 Task: In Windows properties of general video settings, Change the custom aspect ratio to "16:11".
Action: Mouse moved to (113, 14)
Screenshot: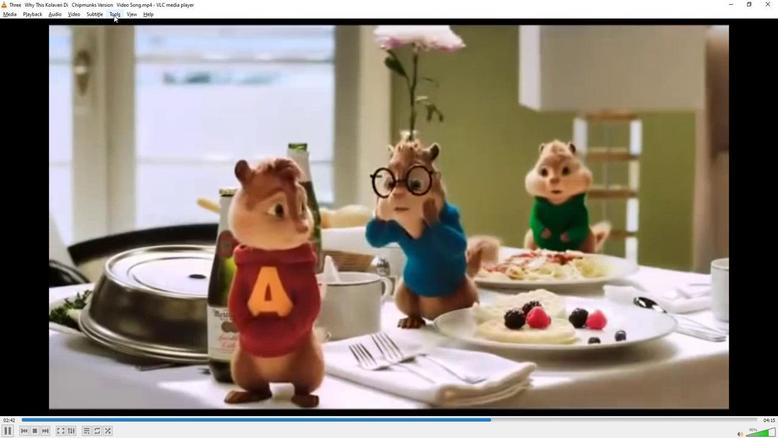 
Action: Mouse pressed left at (113, 14)
Screenshot: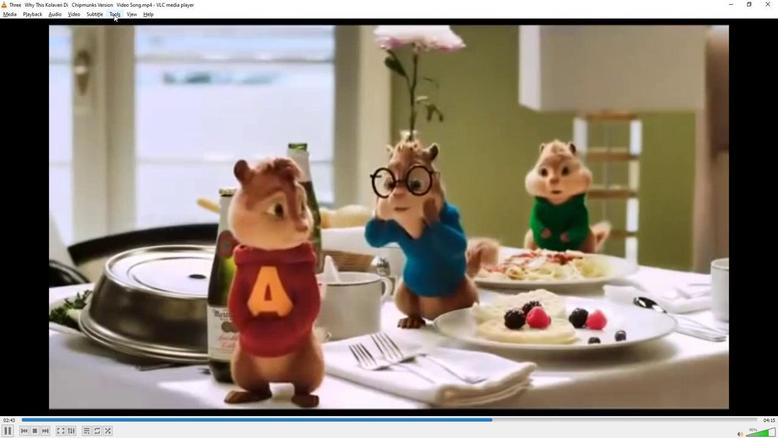
Action: Mouse moved to (135, 107)
Screenshot: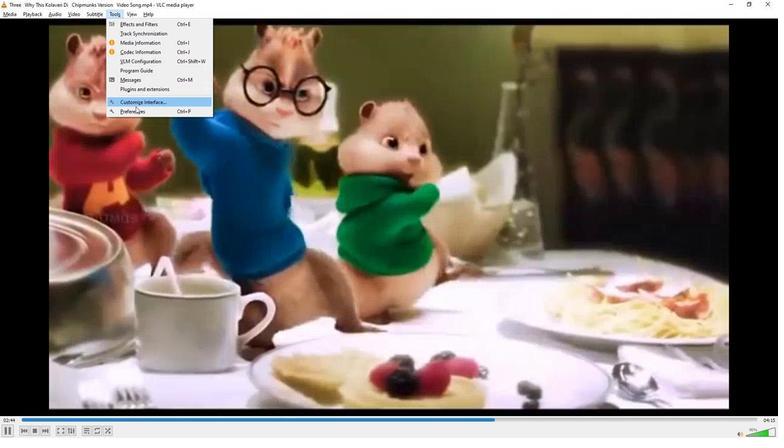 
Action: Mouse pressed left at (135, 107)
Screenshot: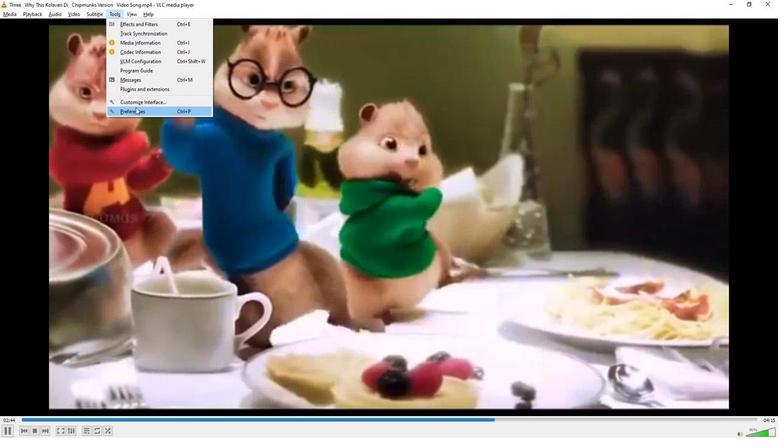 
Action: Mouse moved to (138, 334)
Screenshot: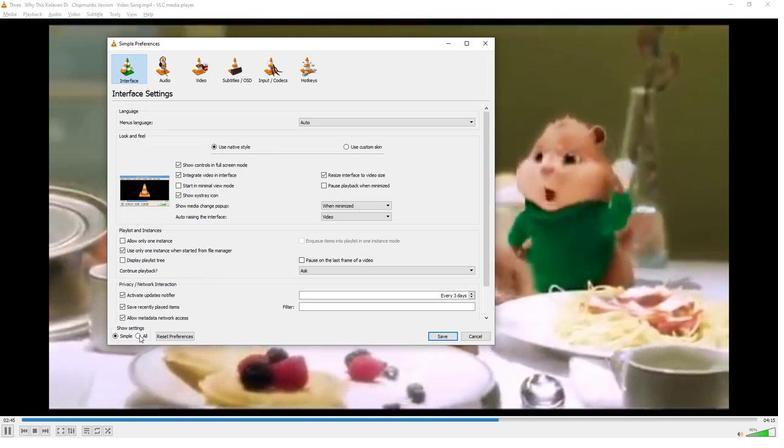 
Action: Mouse pressed left at (138, 334)
Screenshot: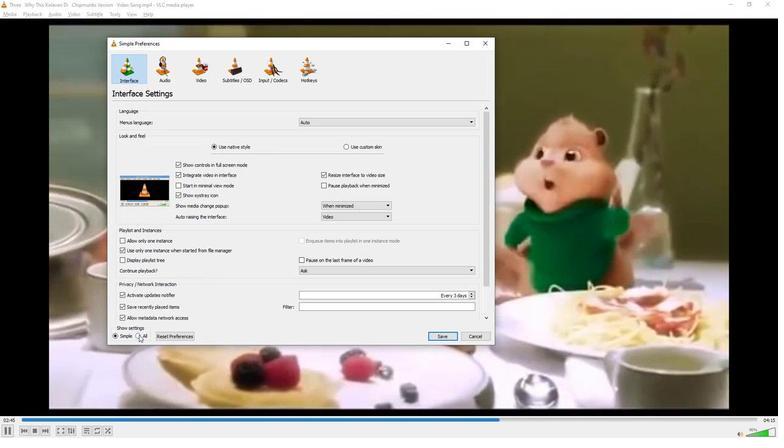 
Action: Mouse moved to (150, 253)
Screenshot: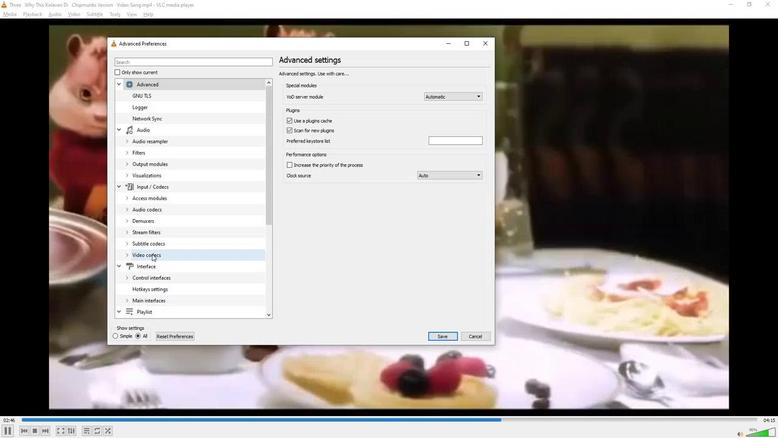 
Action: Mouse scrolled (150, 253) with delta (0, 0)
Screenshot: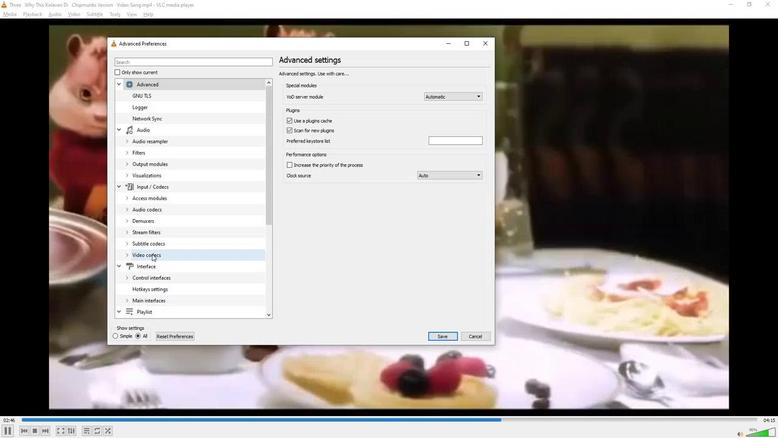 
Action: Mouse moved to (149, 254)
Screenshot: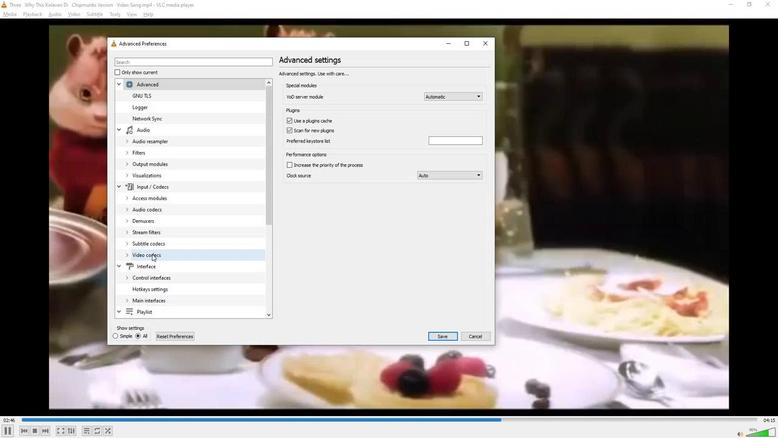 
Action: Mouse scrolled (149, 253) with delta (0, 0)
Screenshot: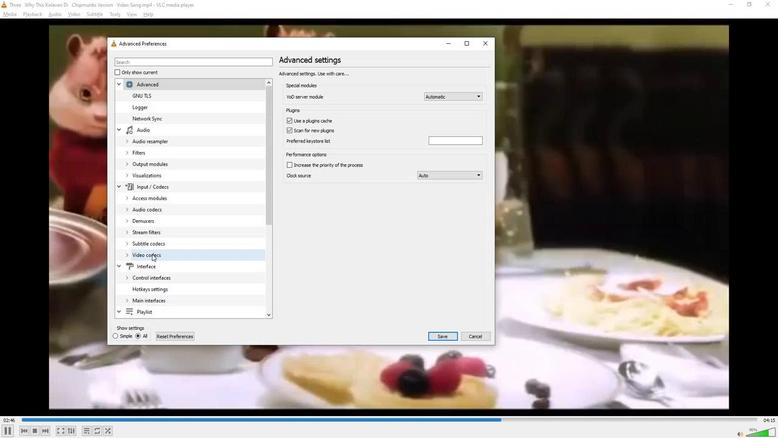 
Action: Mouse moved to (149, 256)
Screenshot: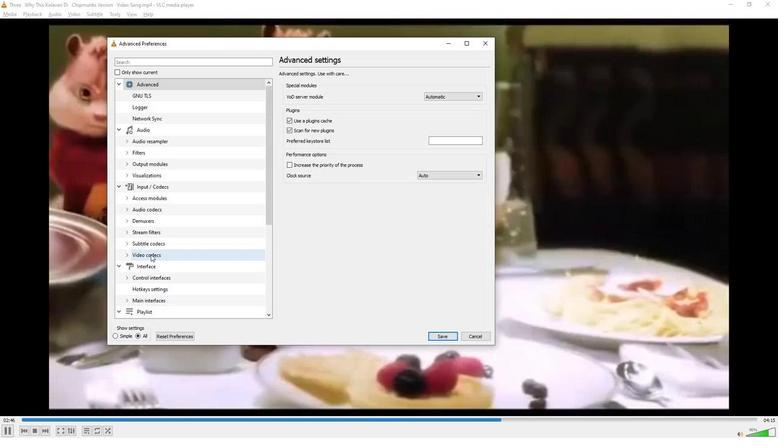 
Action: Mouse scrolled (149, 256) with delta (0, 0)
Screenshot: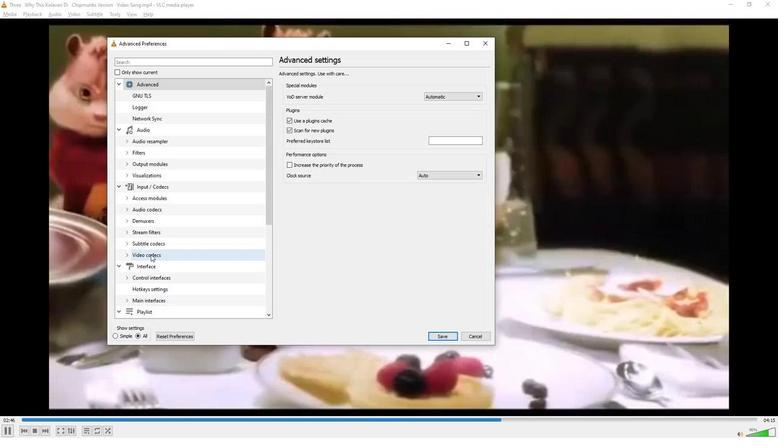 
Action: Mouse moved to (147, 258)
Screenshot: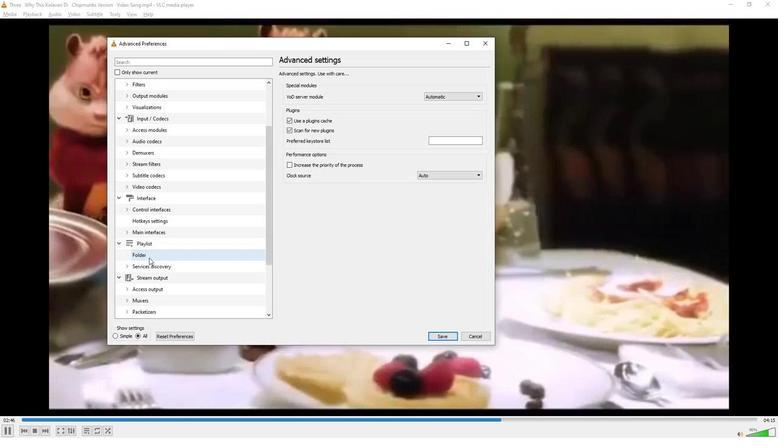 
Action: Mouse scrolled (147, 258) with delta (0, 0)
Screenshot: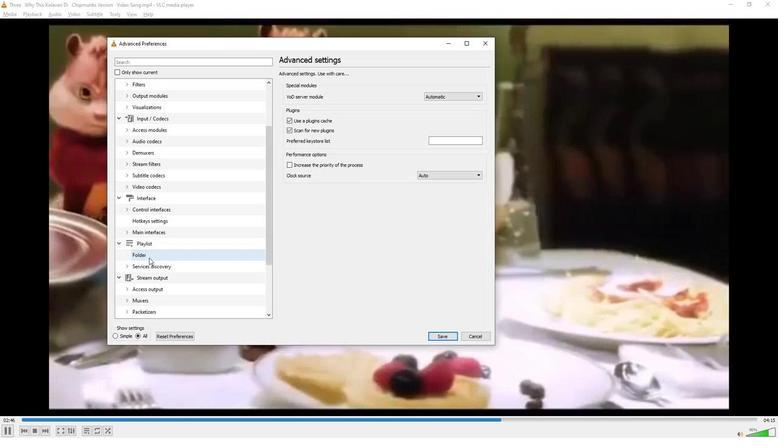 
Action: Mouse moved to (147, 259)
Screenshot: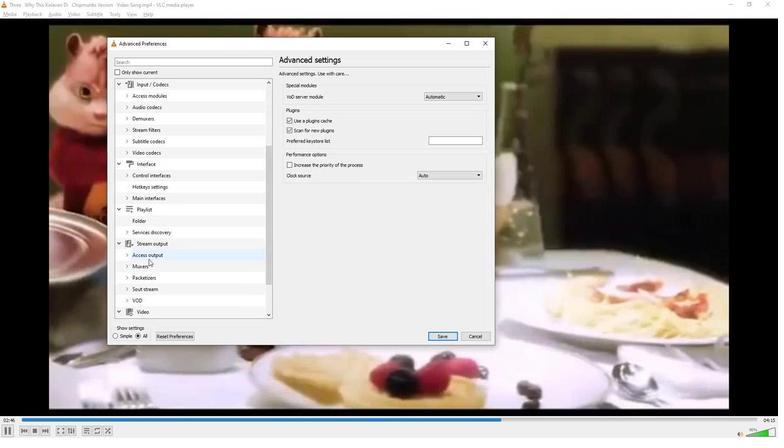 
Action: Mouse scrolled (147, 258) with delta (0, 0)
Screenshot: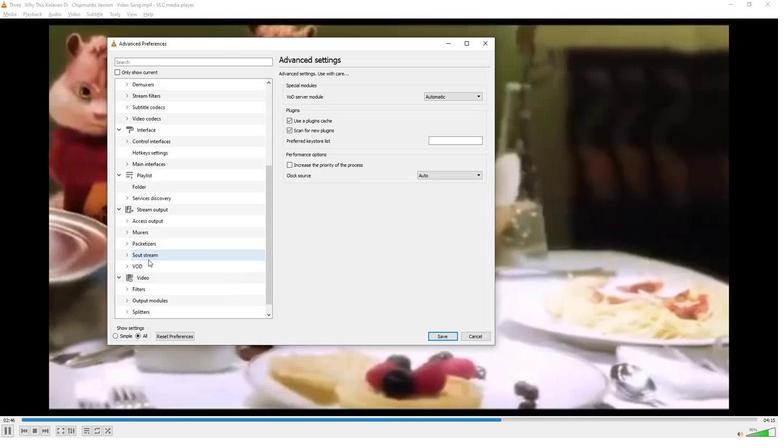 
Action: Mouse scrolled (147, 258) with delta (0, 0)
Screenshot: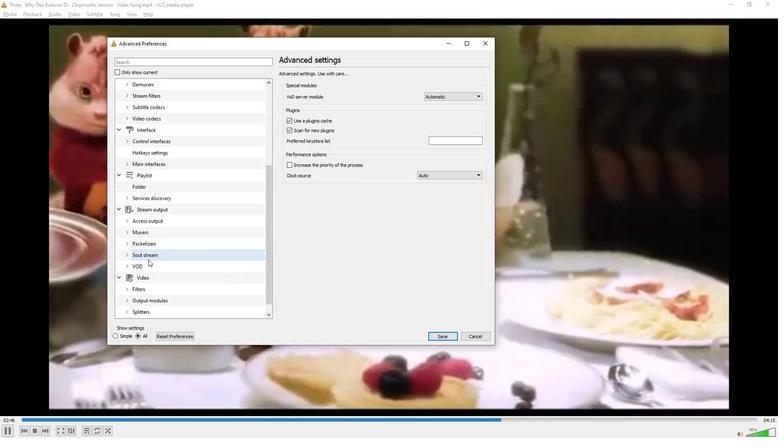 
Action: Mouse moved to (143, 266)
Screenshot: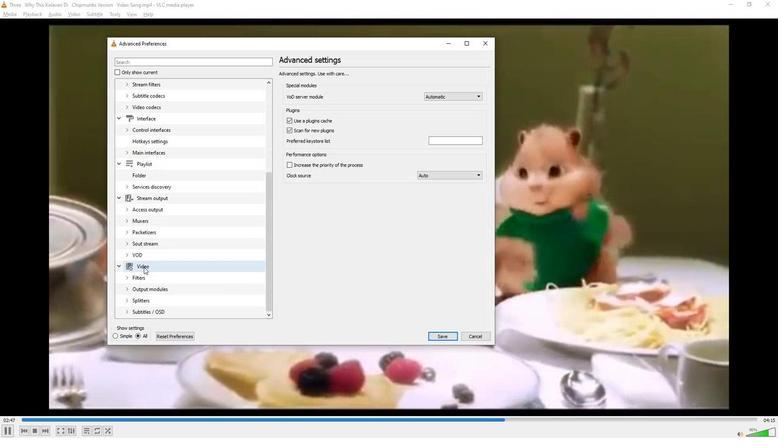 
Action: Mouse pressed left at (143, 266)
Screenshot: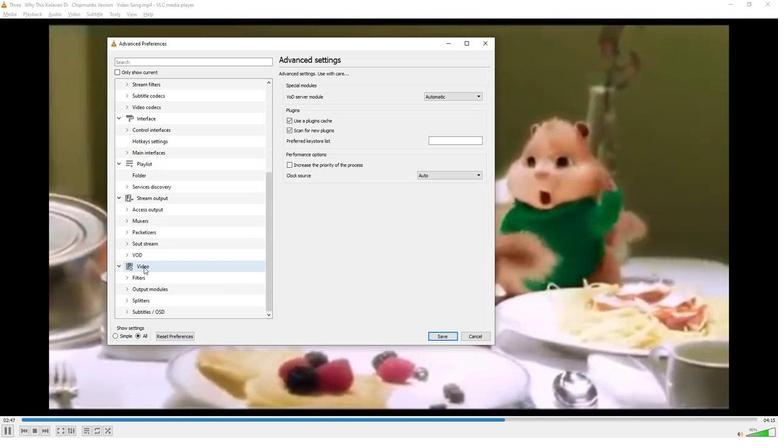
Action: Mouse moved to (388, 295)
Screenshot: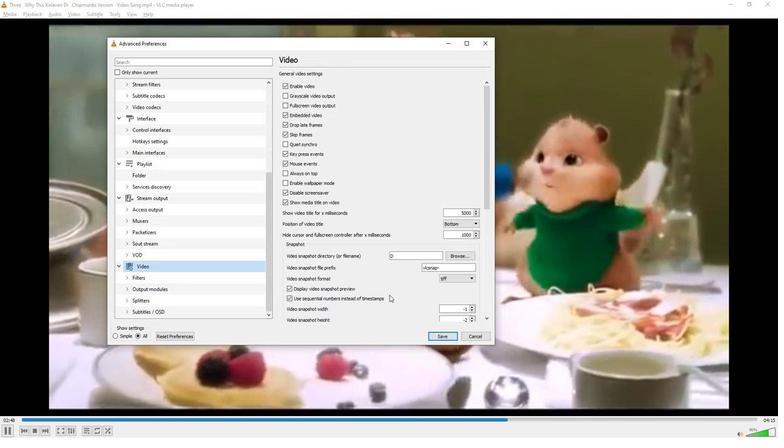 
Action: Mouse scrolled (388, 294) with delta (0, 0)
Screenshot: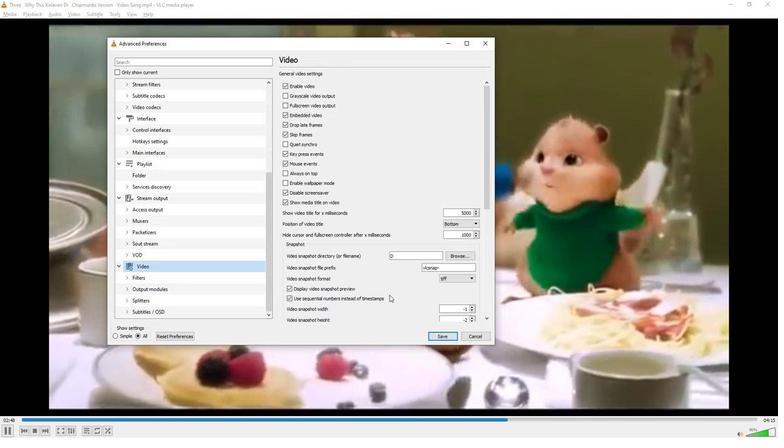 
Action: Mouse moved to (388, 295)
Screenshot: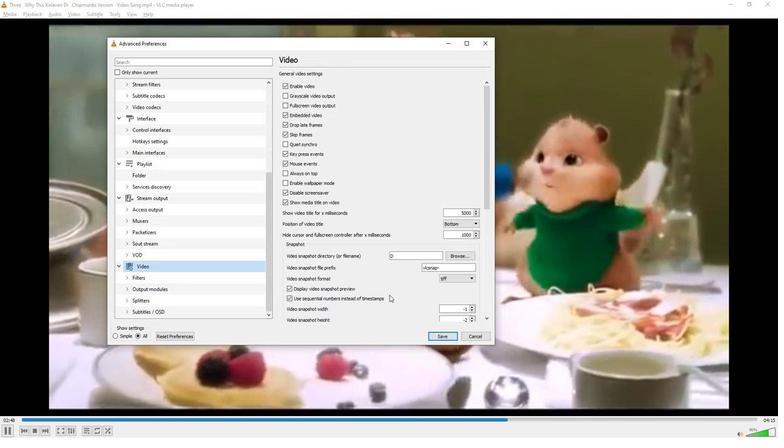 
Action: Mouse scrolled (388, 295) with delta (0, 0)
Screenshot: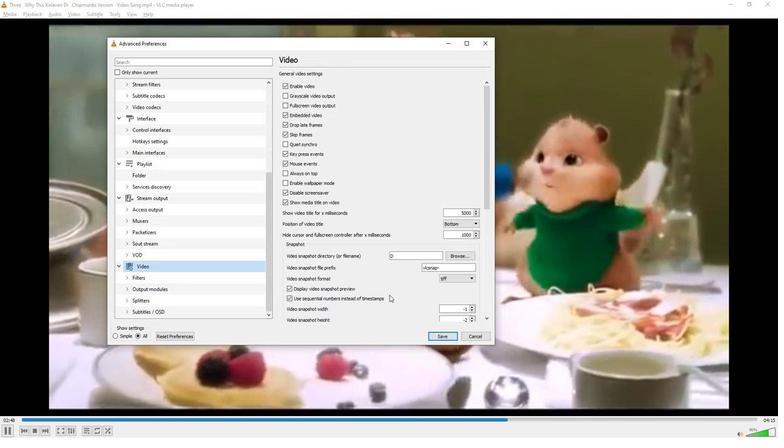 
Action: Mouse moved to (388, 295)
Screenshot: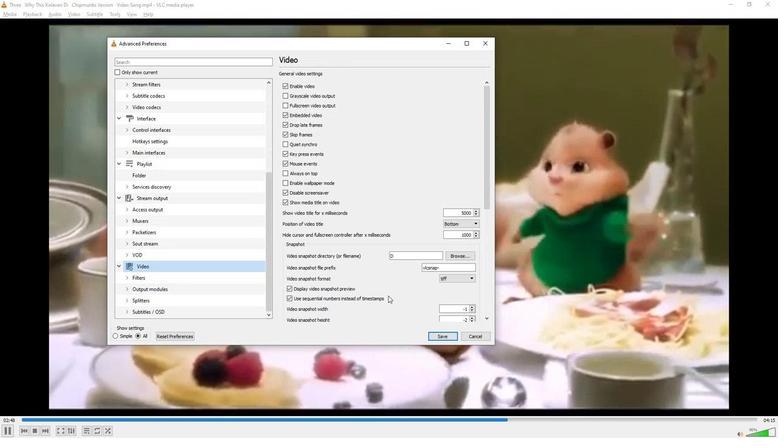 
Action: Mouse scrolled (388, 295) with delta (0, 0)
Screenshot: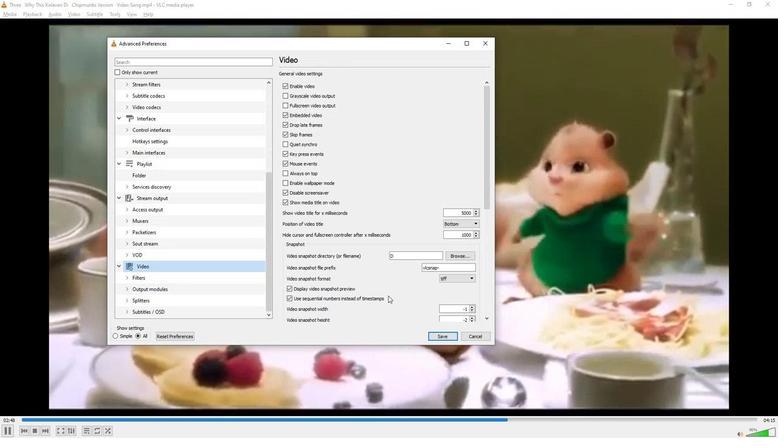 
Action: Mouse moved to (387, 295)
Screenshot: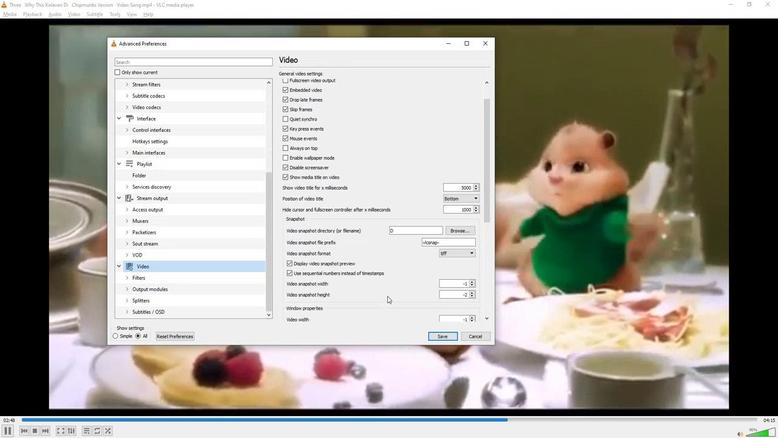 
Action: Mouse scrolled (387, 295) with delta (0, 0)
Screenshot: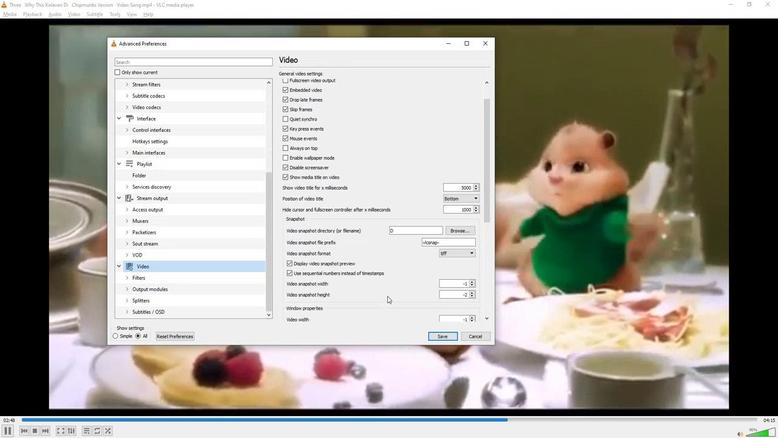 
Action: Mouse moved to (387, 295)
Screenshot: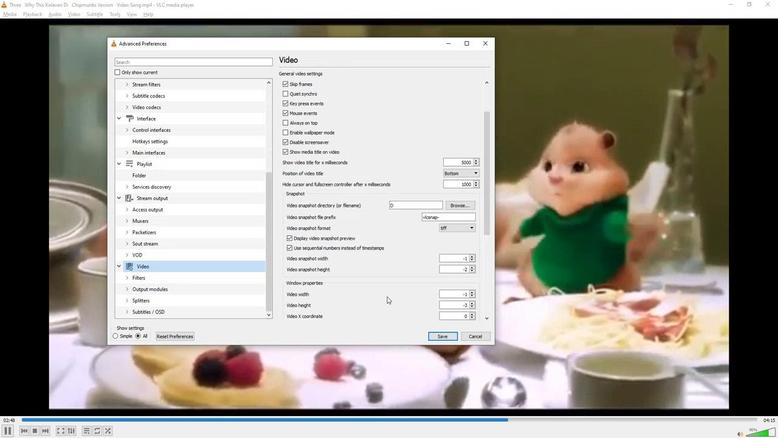 
Action: Mouse scrolled (387, 295) with delta (0, 0)
Screenshot: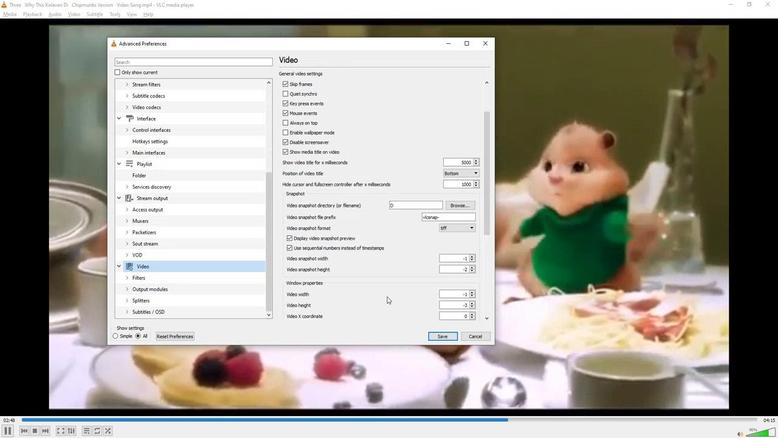 
Action: Mouse scrolled (387, 295) with delta (0, 0)
Screenshot: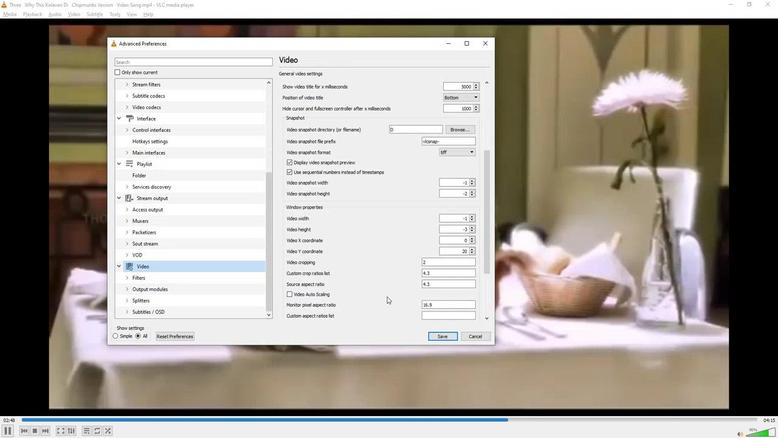 
Action: Mouse moved to (387, 295)
Screenshot: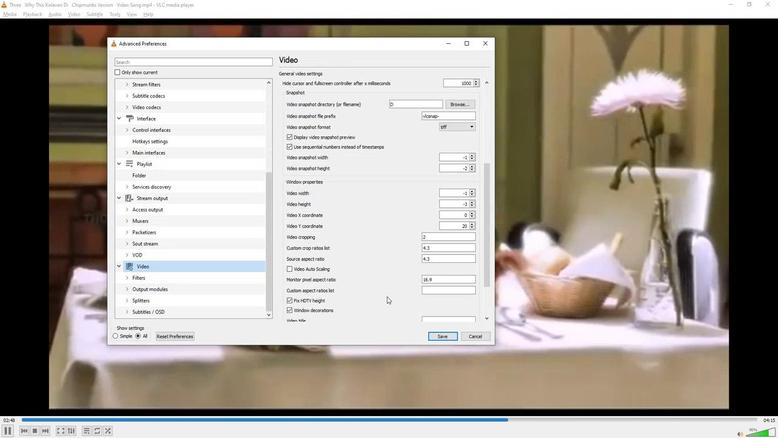 
Action: Mouse scrolled (387, 295) with delta (0, 0)
Screenshot: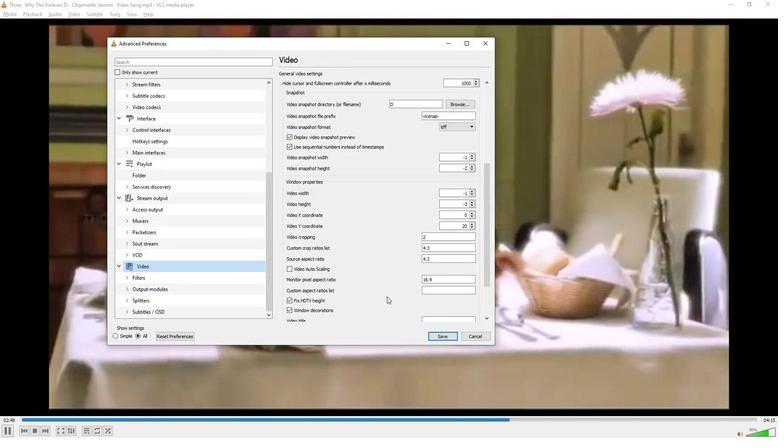 
Action: Mouse scrolled (387, 295) with delta (0, 0)
Screenshot: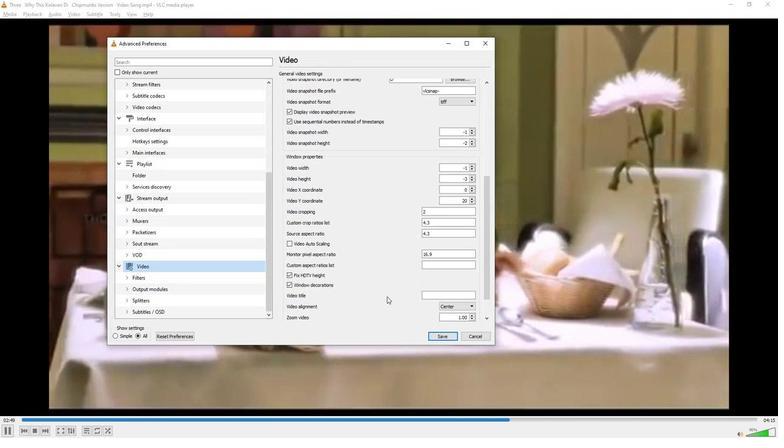 
Action: Mouse scrolled (387, 295) with delta (0, 0)
Screenshot: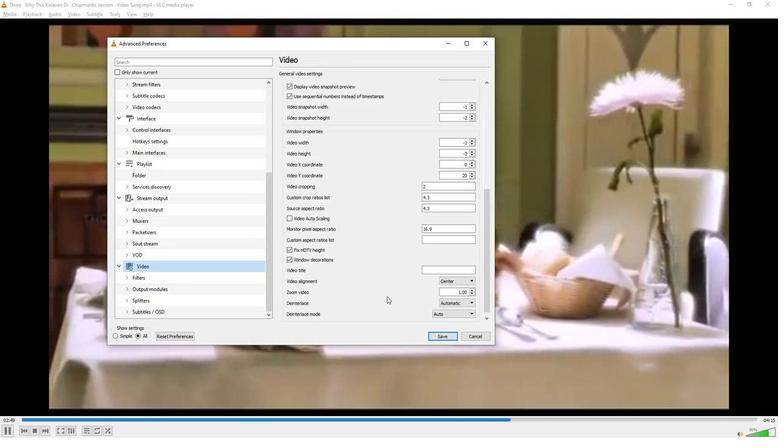 
Action: Mouse moved to (432, 234)
Screenshot: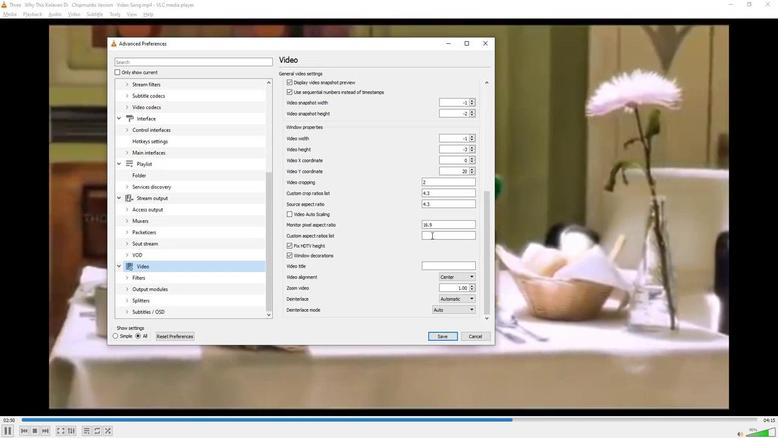 
Action: Mouse pressed left at (432, 234)
Screenshot: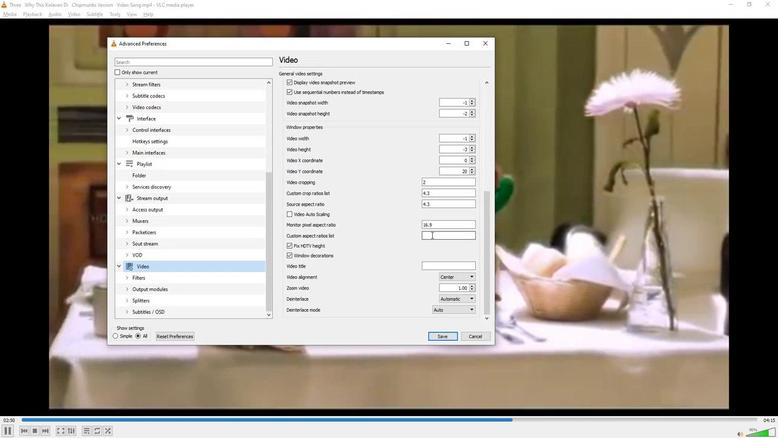 
Action: Mouse moved to (432, 234)
Screenshot: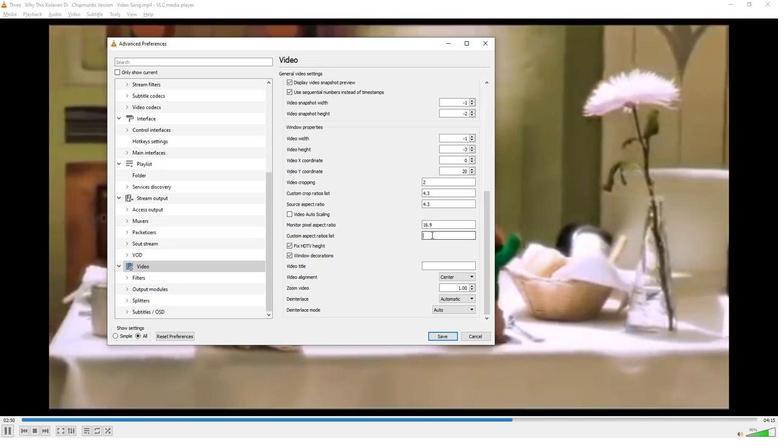 
Action: Key pressed 16.11
Screenshot: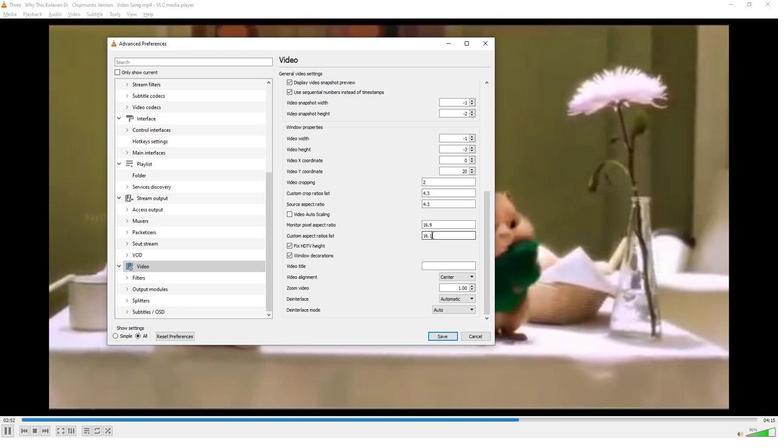 
Action: Mouse moved to (386, 244)
Screenshot: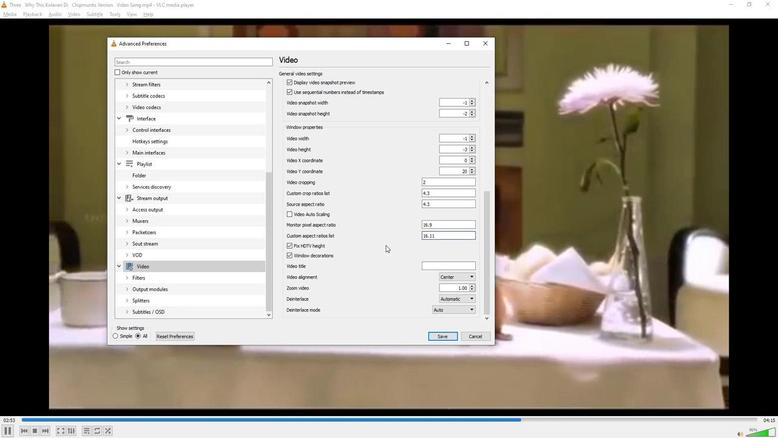 
